 Task: Add Forager Cashewmilk Yogurt Blueberry to the cart.
Action: Mouse moved to (24, 100)
Screenshot: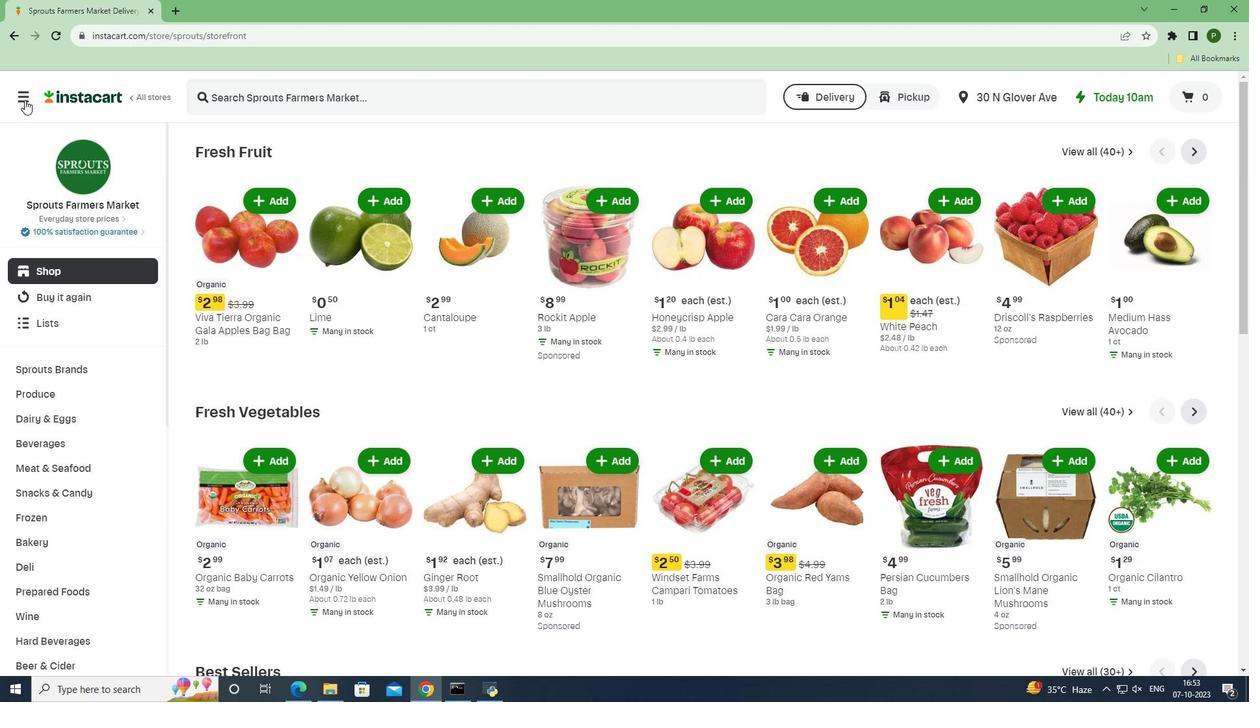 
Action: Mouse pressed left at (24, 100)
Screenshot: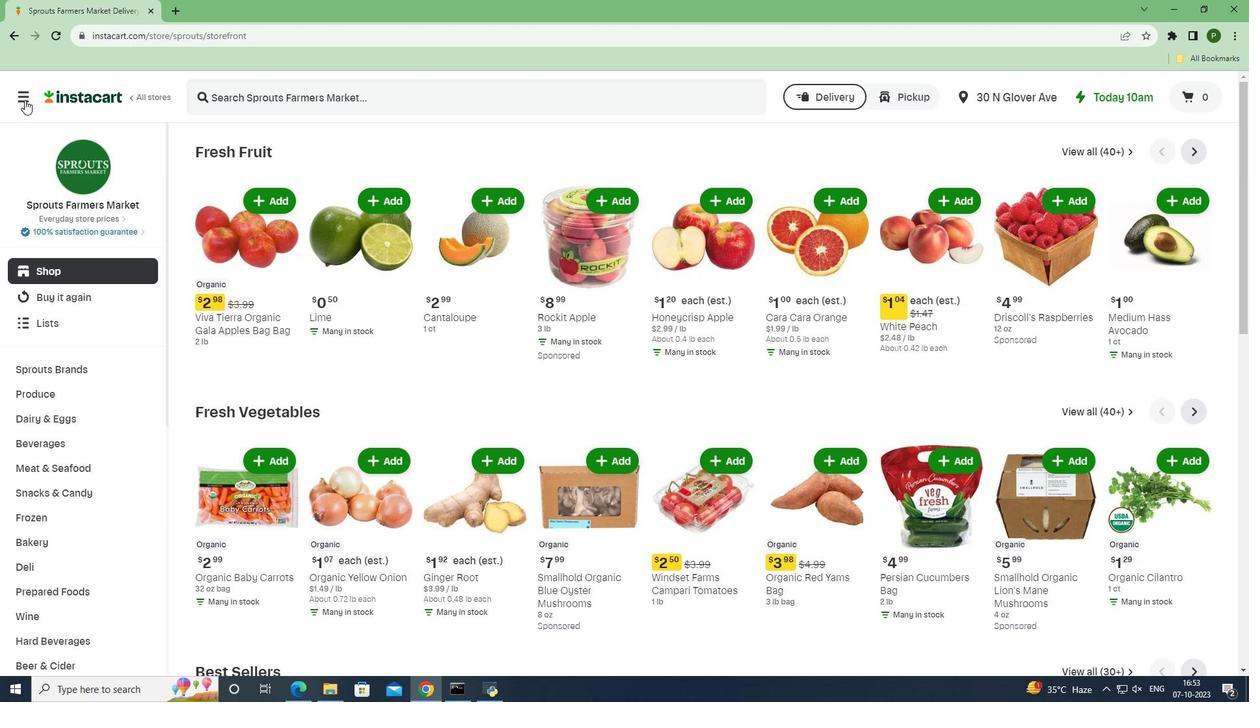 
Action: Mouse moved to (83, 344)
Screenshot: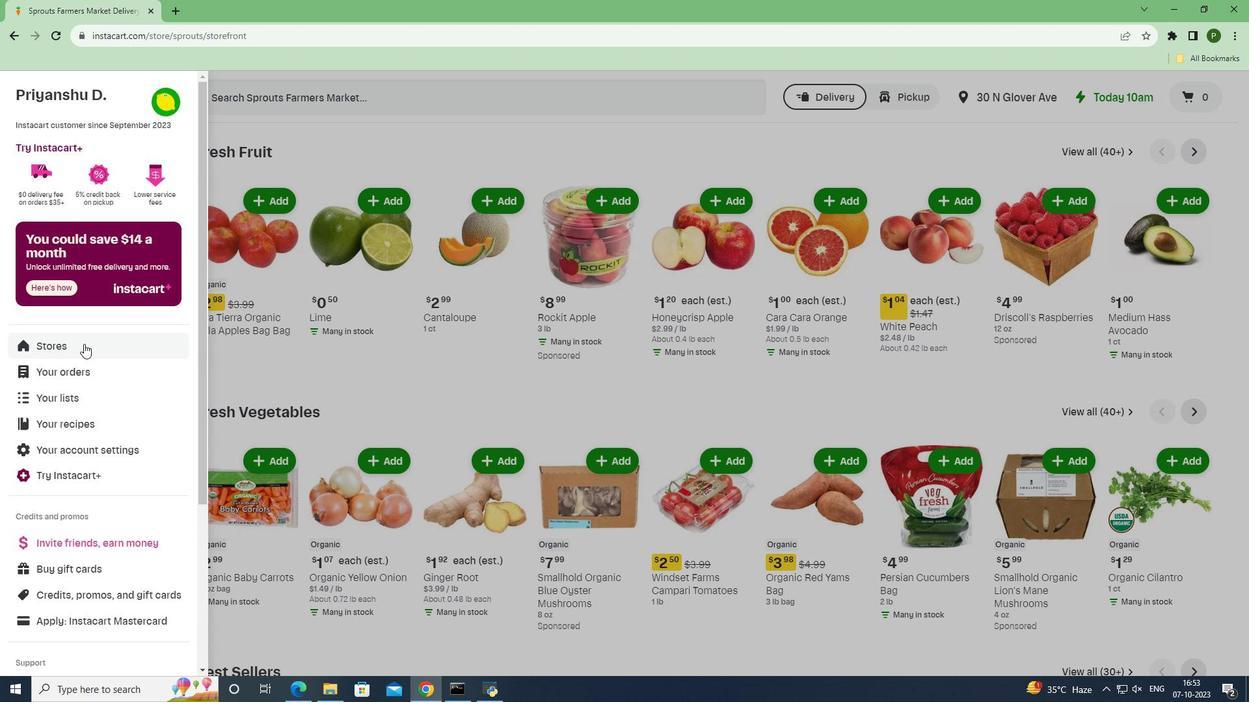 
Action: Mouse pressed left at (83, 344)
Screenshot: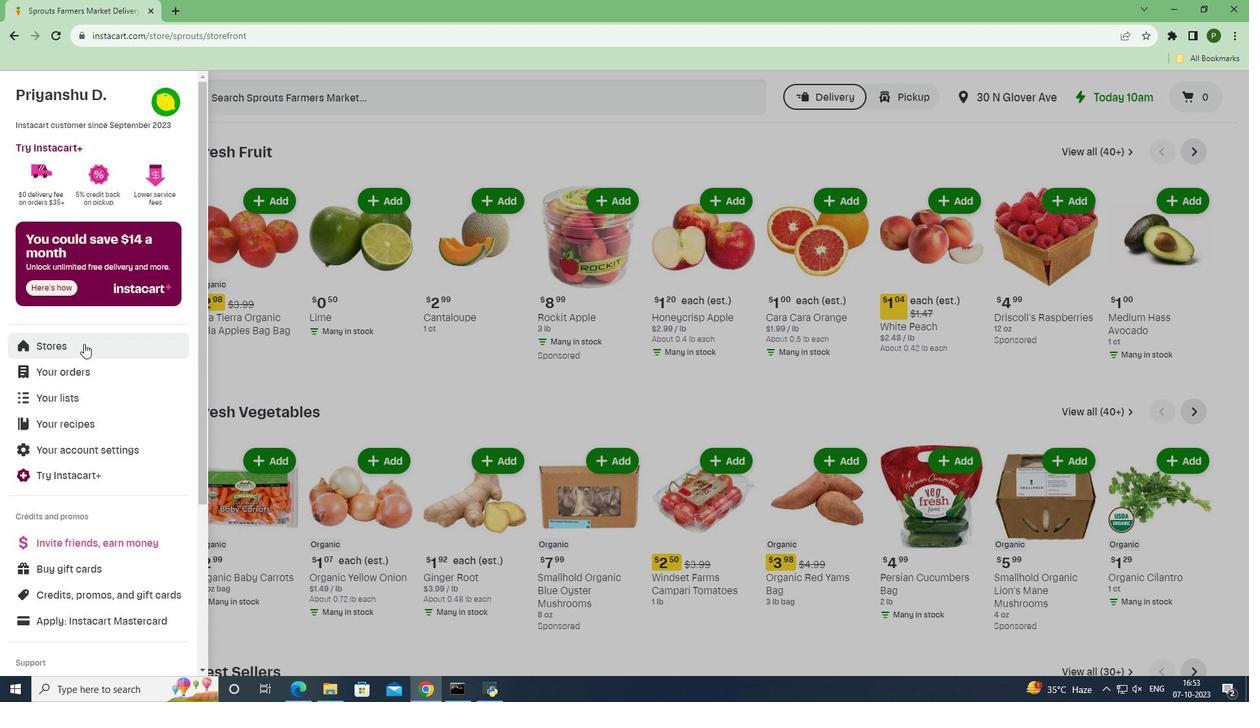 
Action: Mouse moved to (291, 156)
Screenshot: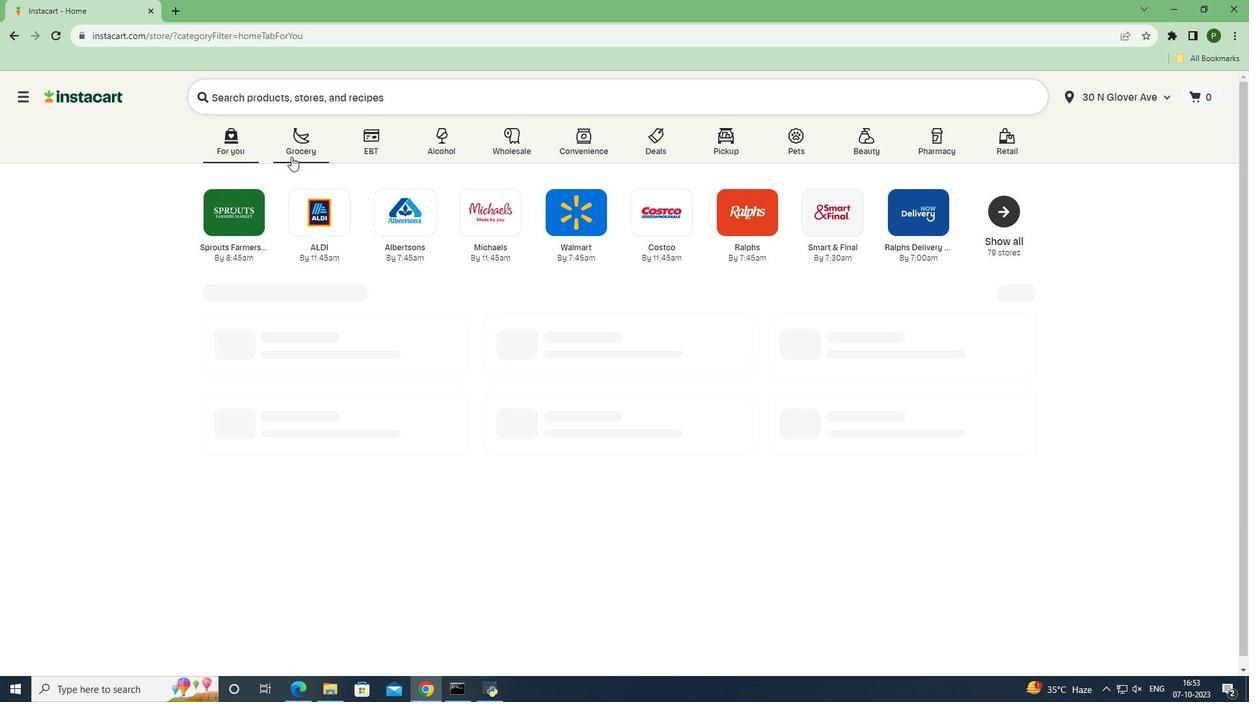 
Action: Mouse pressed left at (291, 156)
Screenshot: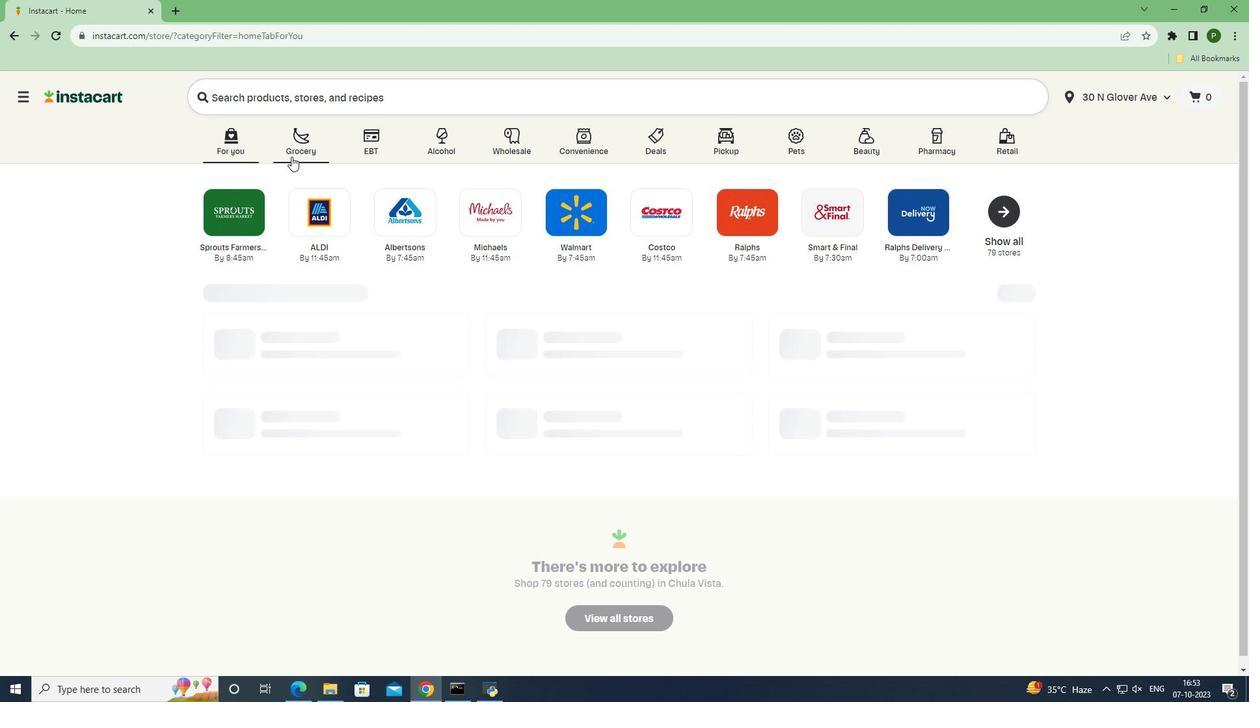 
Action: Mouse moved to (553, 320)
Screenshot: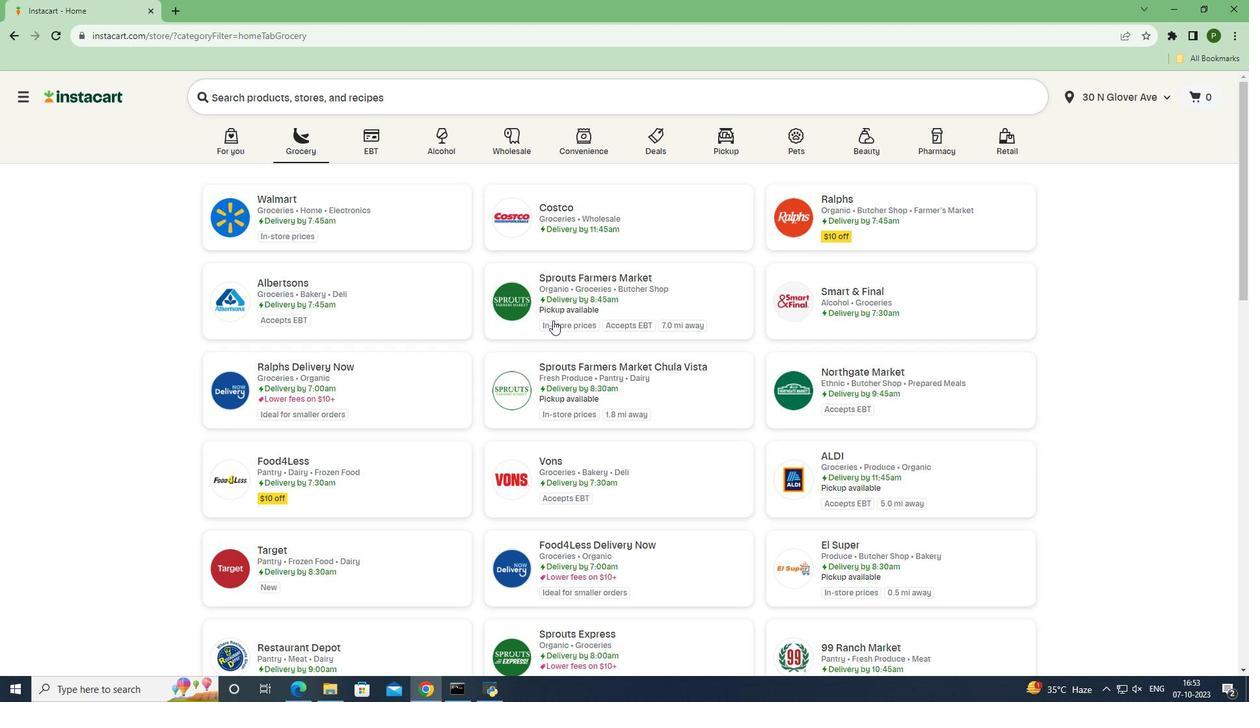 
Action: Mouse pressed left at (553, 320)
Screenshot: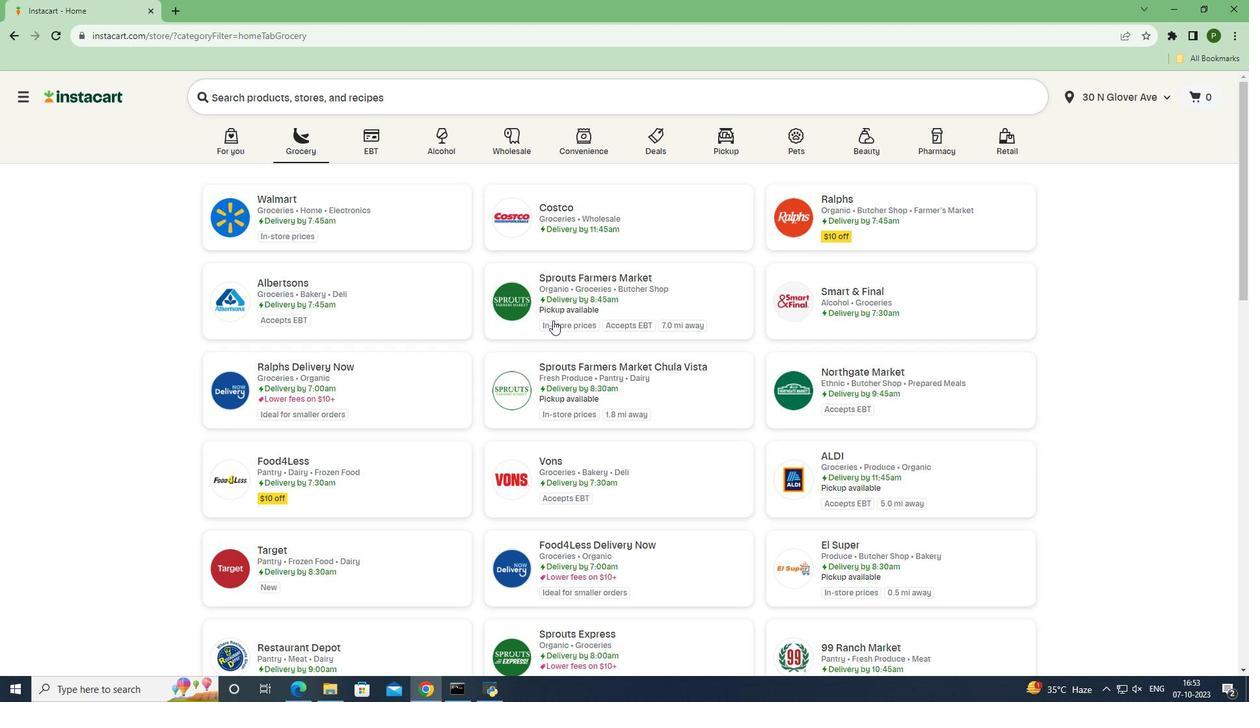
Action: Mouse moved to (123, 421)
Screenshot: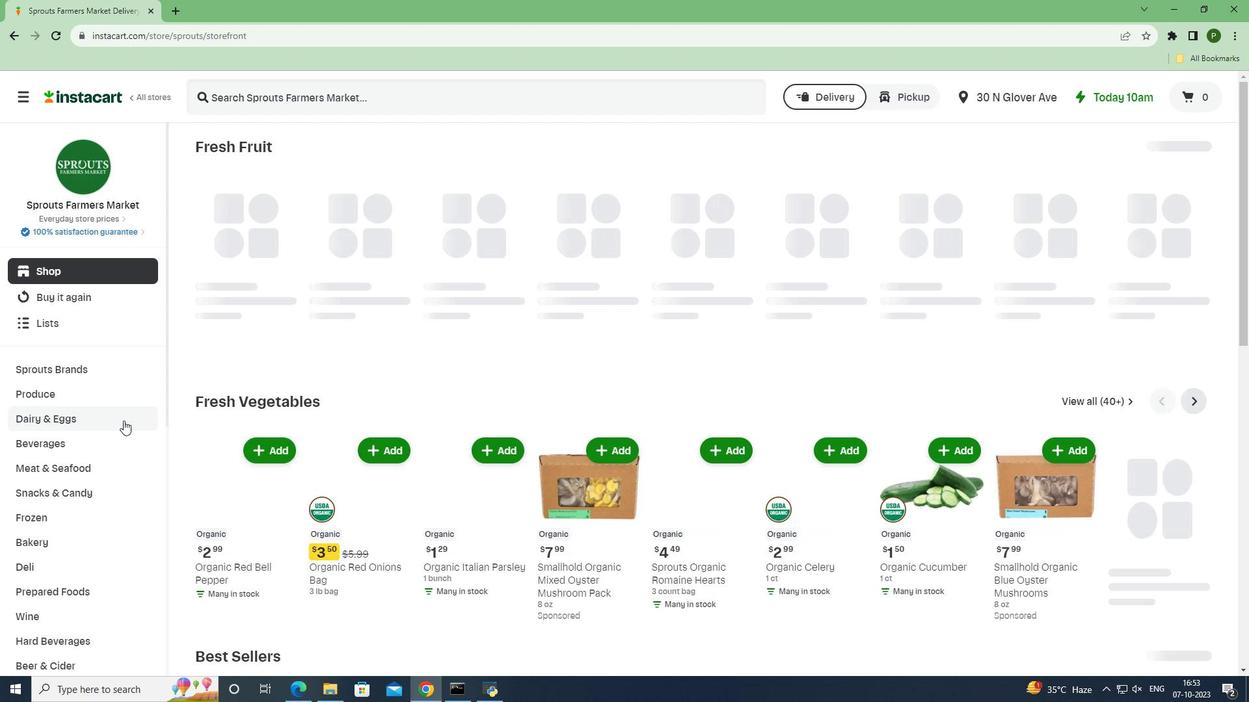 
Action: Mouse pressed left at (123, 421)
Screenshot: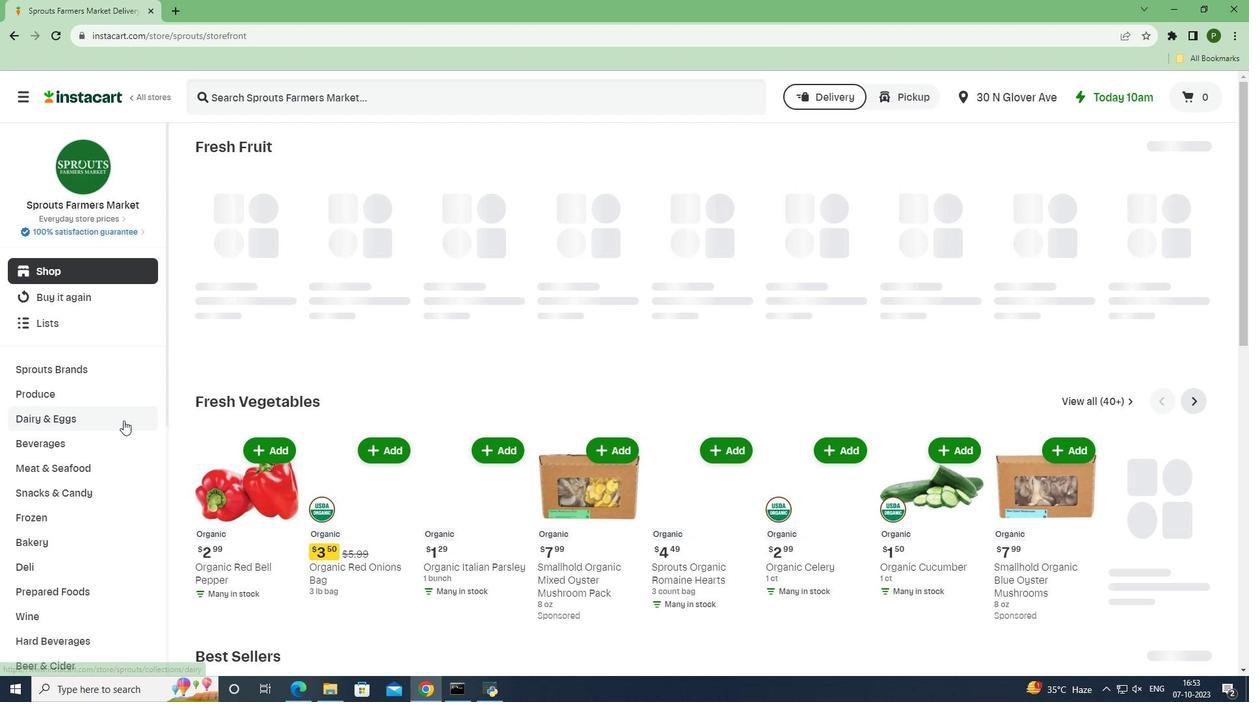 
Action: Mouse moved to (73, 515)
Screenshot: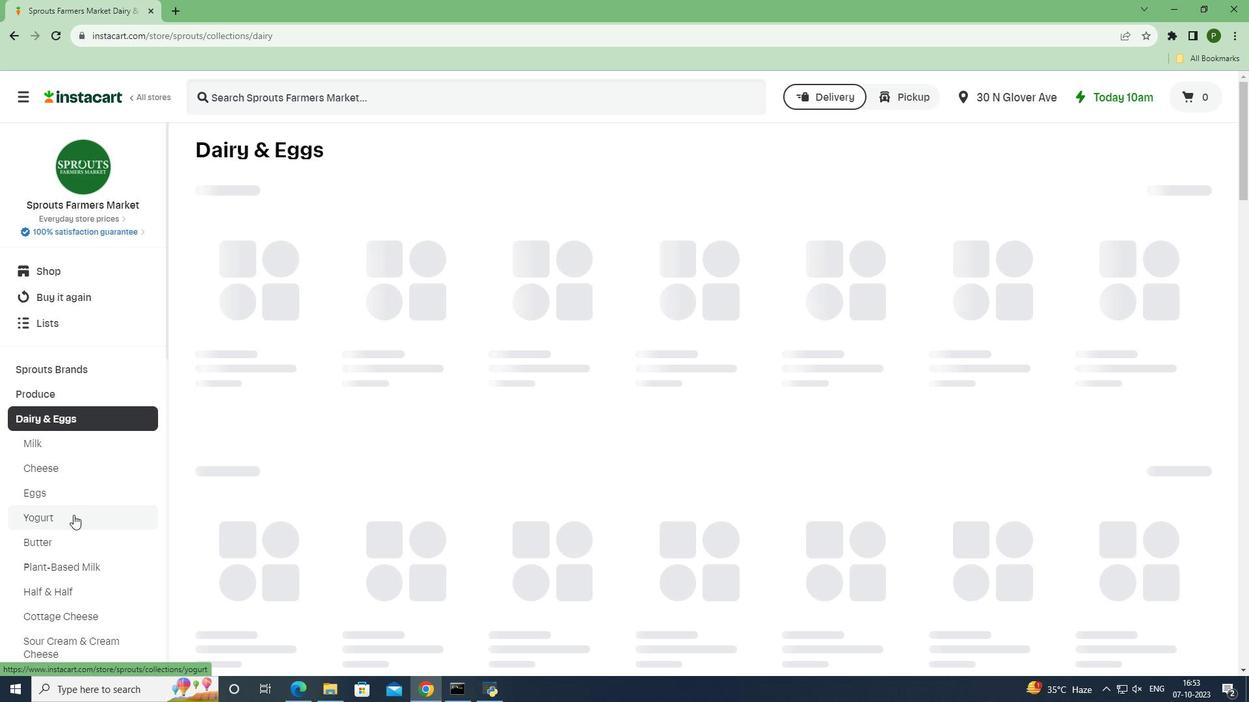 
Action: Mouse pressed left at (73, 515)
Screenshot: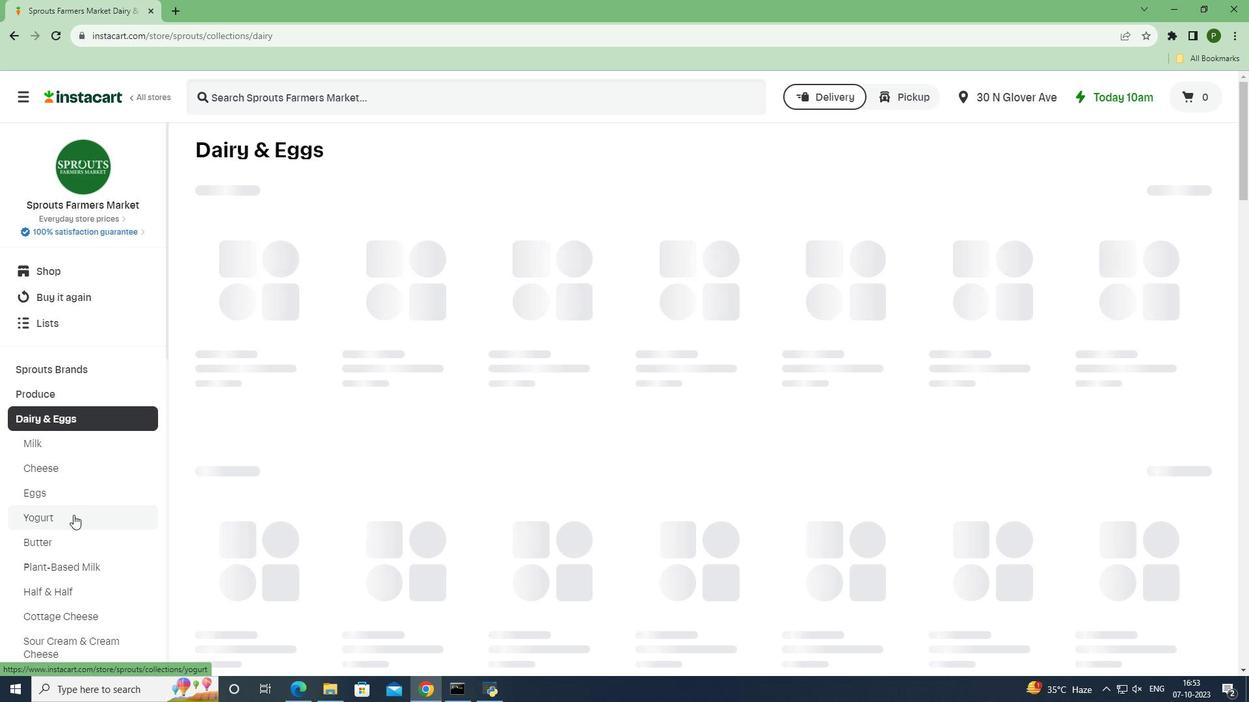 
Action: Mouse moved to (266, 93)
Screenshot: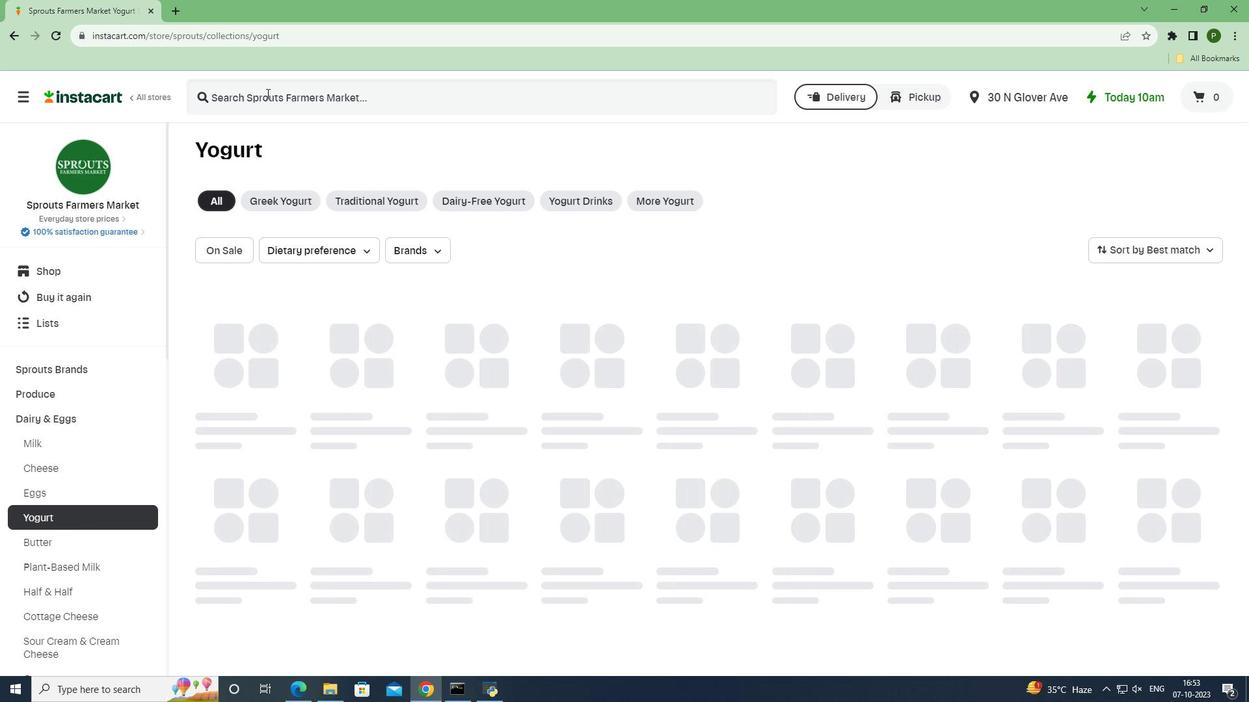
Action: Mouse pressed left at (266, 93)
Screenshot: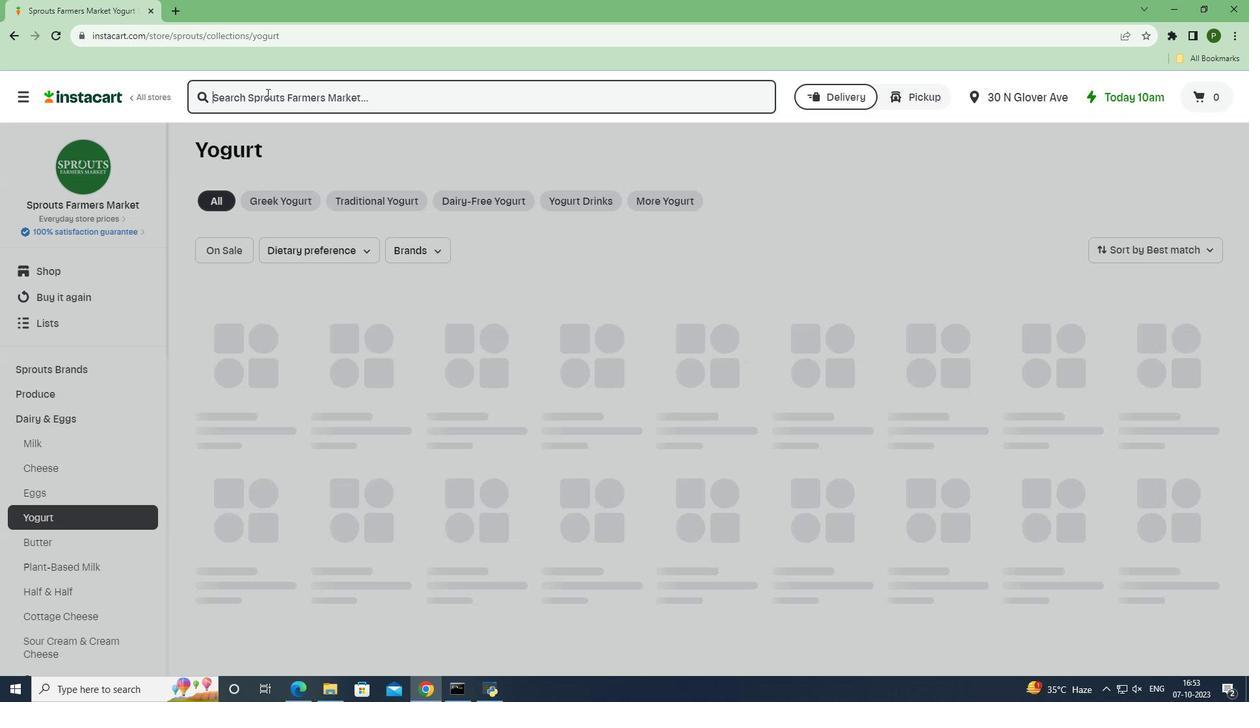 
Action: Key pressed <Key.caps_lock>F<Key.caps_lock>orager<Key.space><Key.caps_lock>C<Key.caps_lock>ashewmilk<Key.space><Key.caps_lock>Y<Key.caps_lock>ogurt<Key.space><Key.caps_lock>B<Key.caps_lock>lueberry<Key.space><Key.enter>
Screenshot: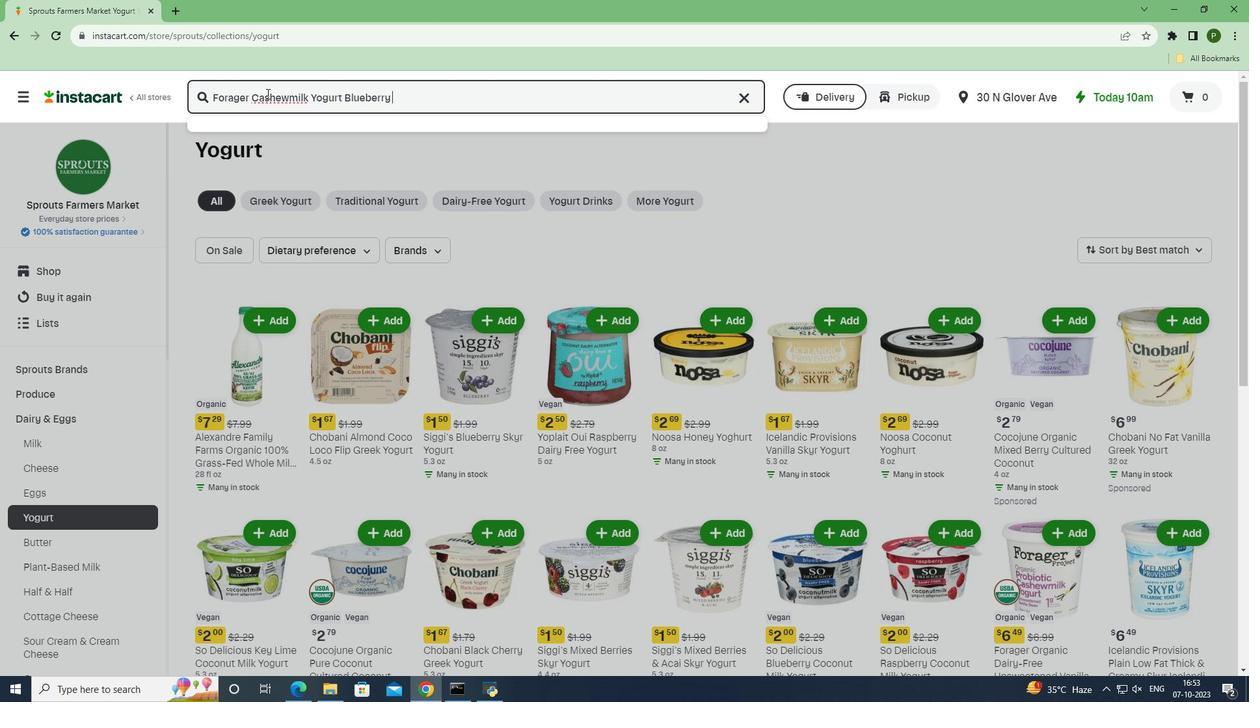 
Action: Mouse moved to (558, 227)
Screenshot: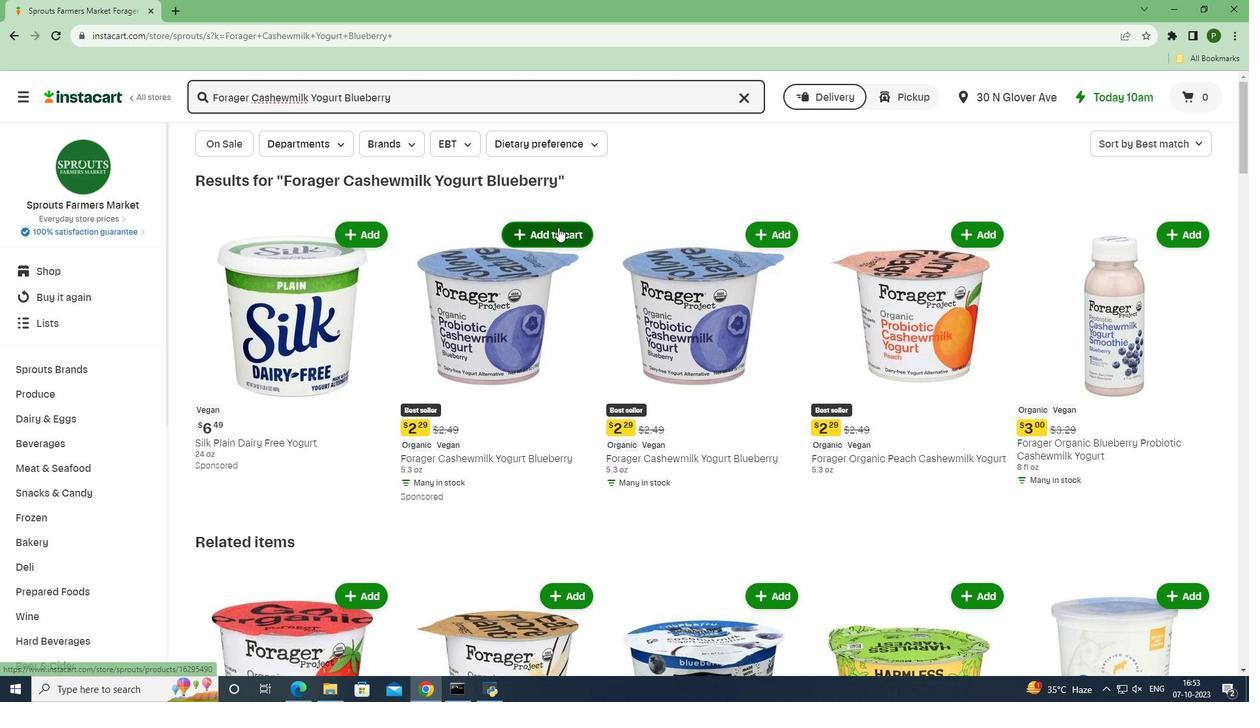 
Action: Mouse pressed left at (558, 227)
Screenshot: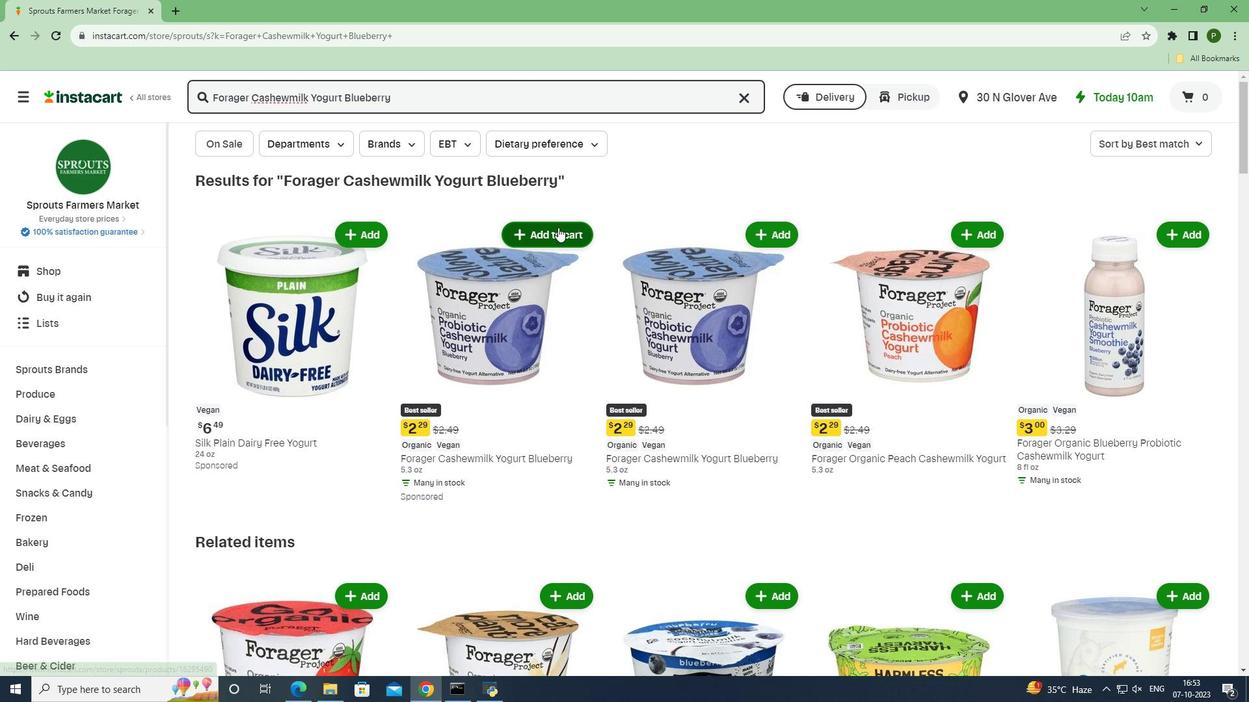 
Action: Mouse moved to (606, 230)
Screenshot: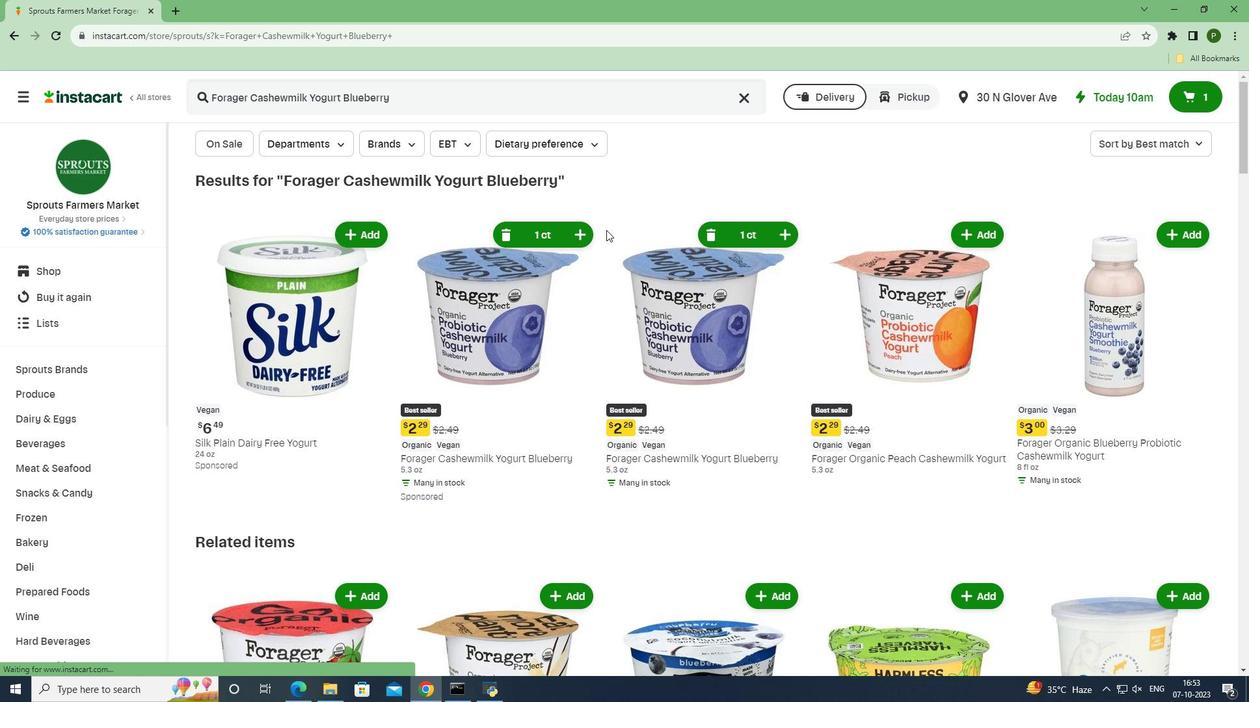 
